 Task: Enable the video filter "Video cropping filter" for mosaic bridge stream output.
Action: Mouse moved to (129, 13)
Screenshot: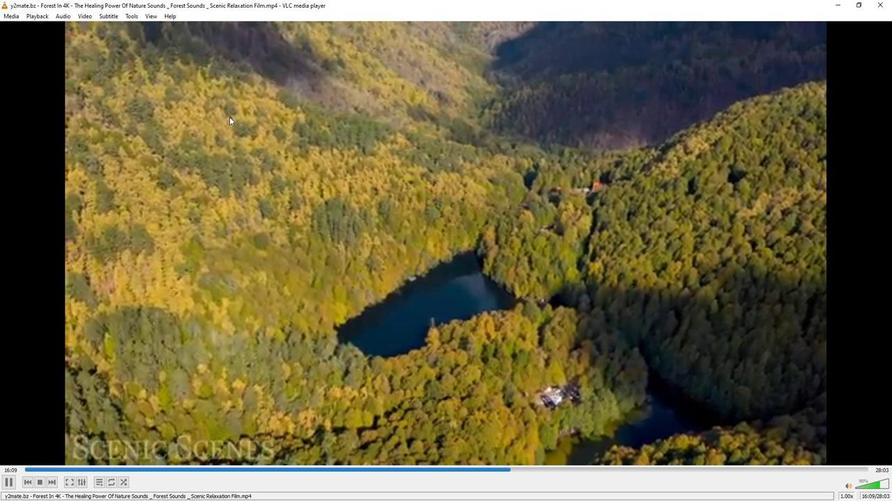 
Action: Mouse pressed left at (129, 13)
Screenshot: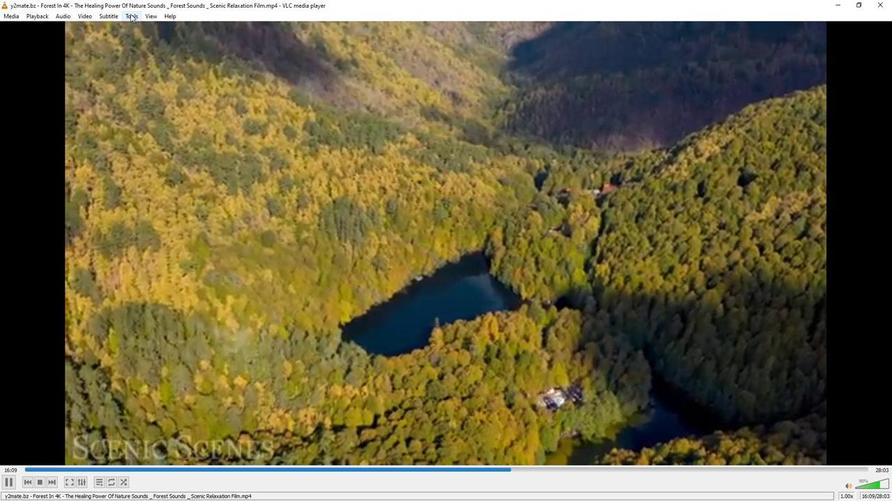 
Action: Mouse moved to (154, 126)
Screenshot: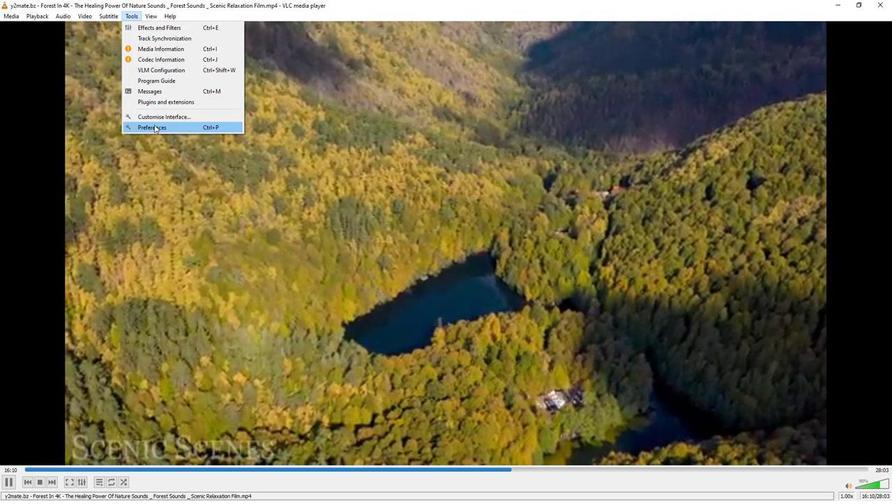 
Action: Mouse pressed left at (154, 126)
Screenshot: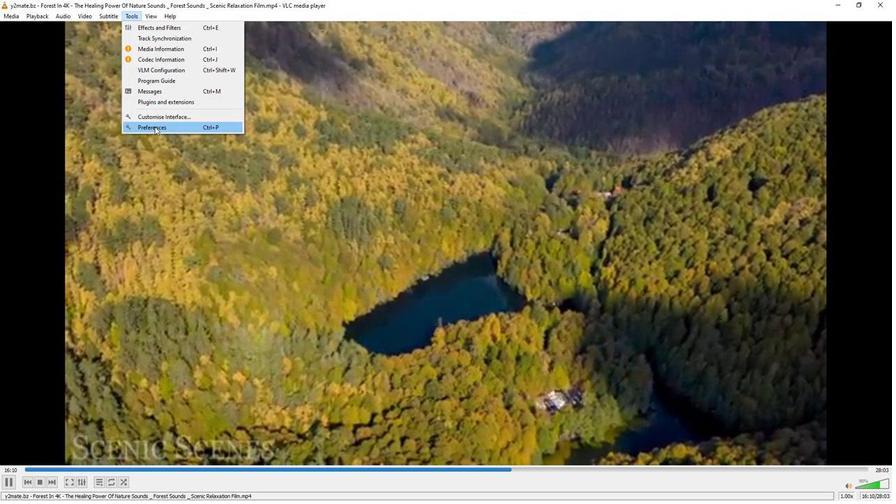 
Action: Mouse moved to (299, 407)
Screenshot: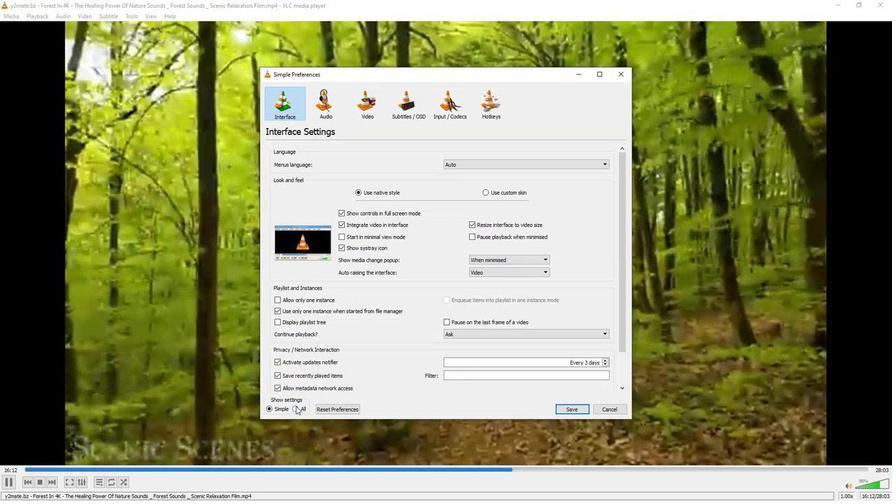 
Action: Mouse pressed left at (299, 407)
Screenshot: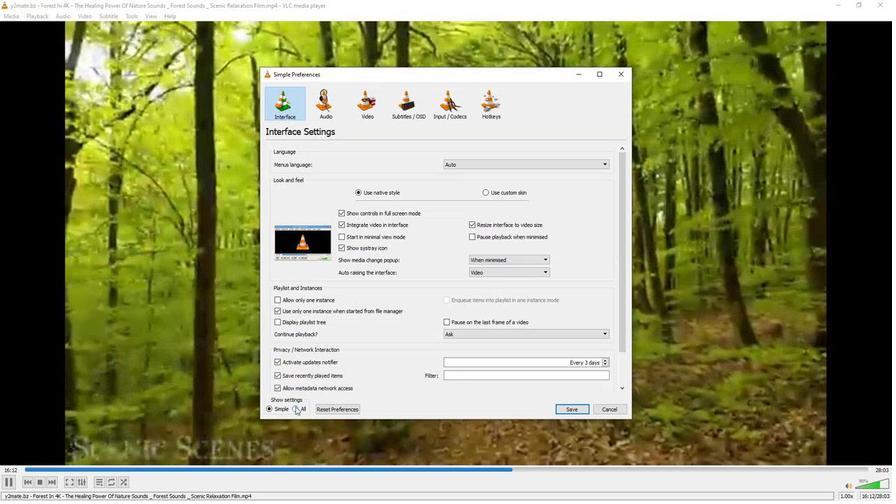 
Action: Mouse moved to (294, 306)
Screenshot: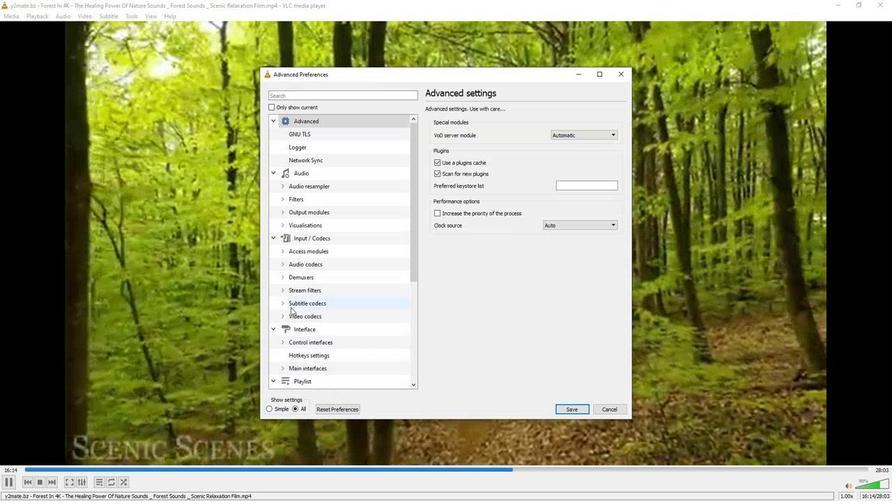 
Action: Mouse scrolled (294, 306) with delta (0, 0)
Screenshot: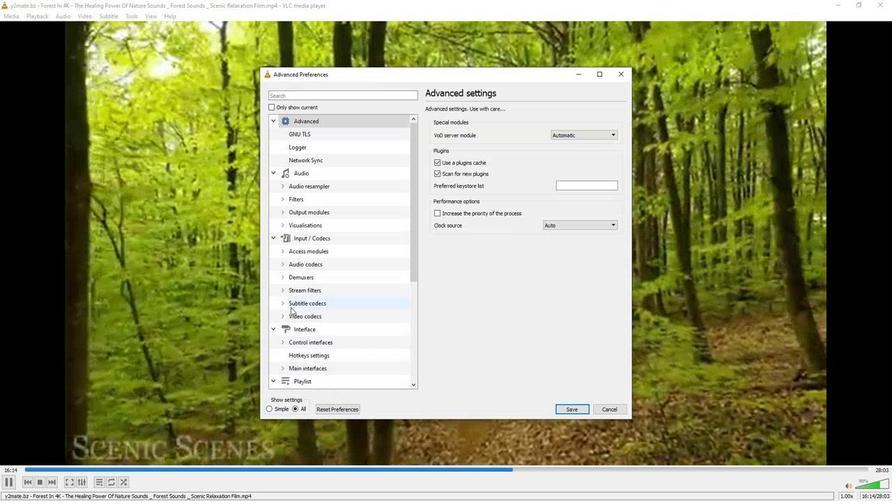 
Action: Mouse moved to (293, 306)
Screenshot: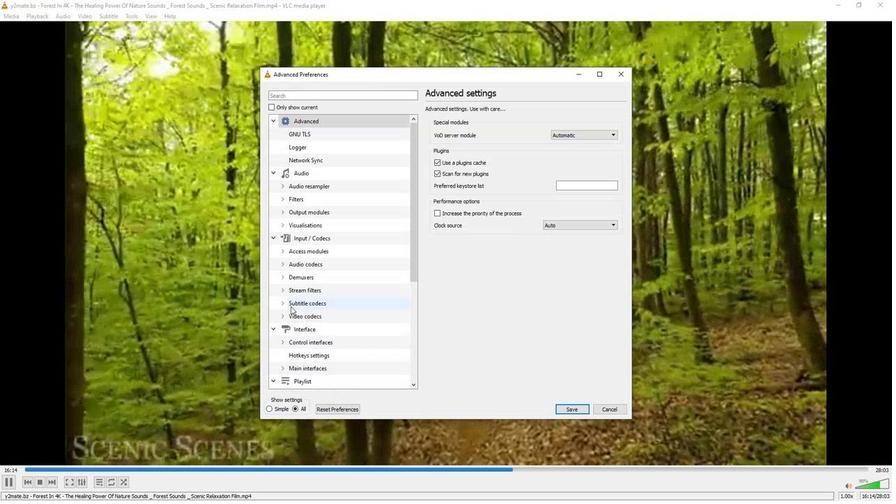 
Action: Mouse scrolled (293, 305) with delta (0, 0)
Screenshot: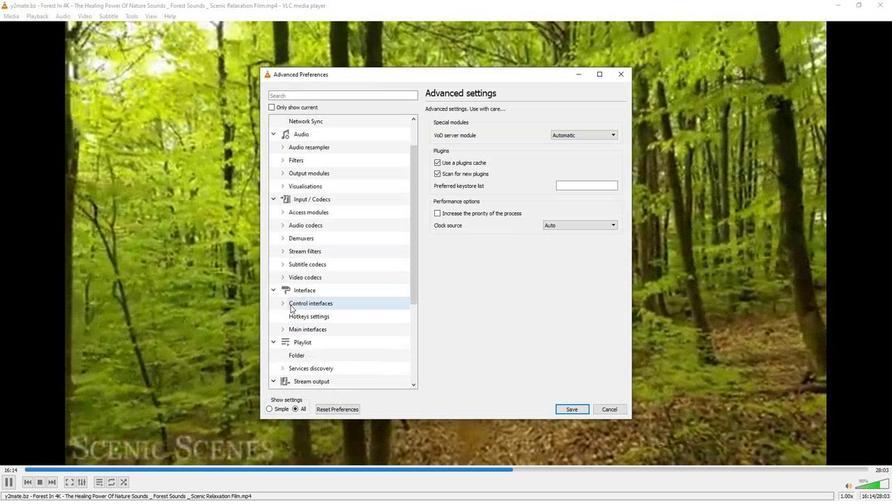 
Action: Mouse moved to (291, 300)
Screenshot: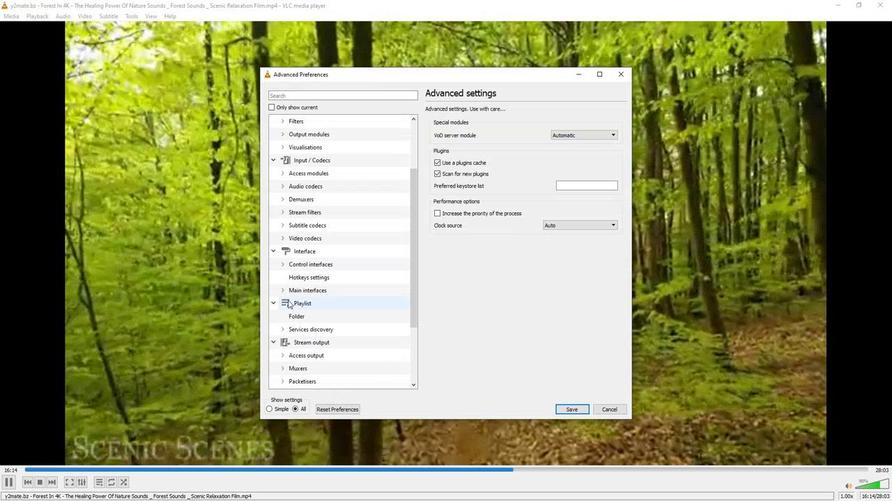 
Action: Mouse scrolled (291, 299) with delta (0, 0)
Screenshot: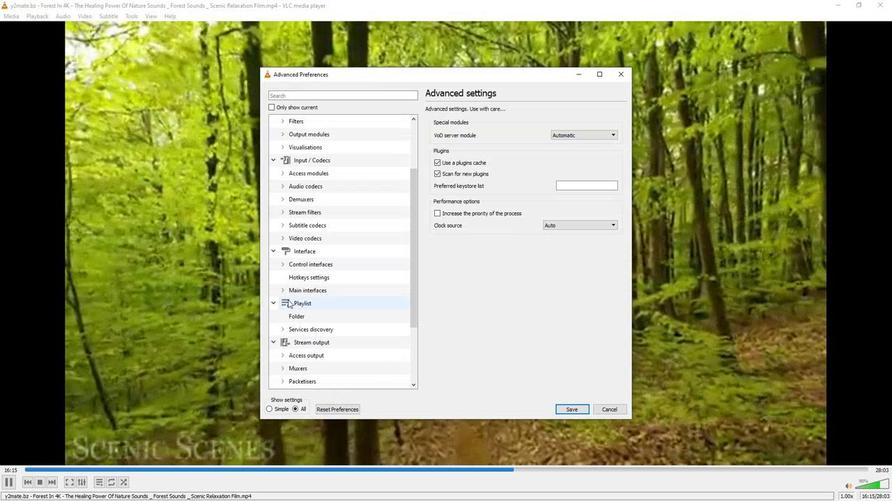 
Action: Mouse moved to (285, 356)
Screenshot: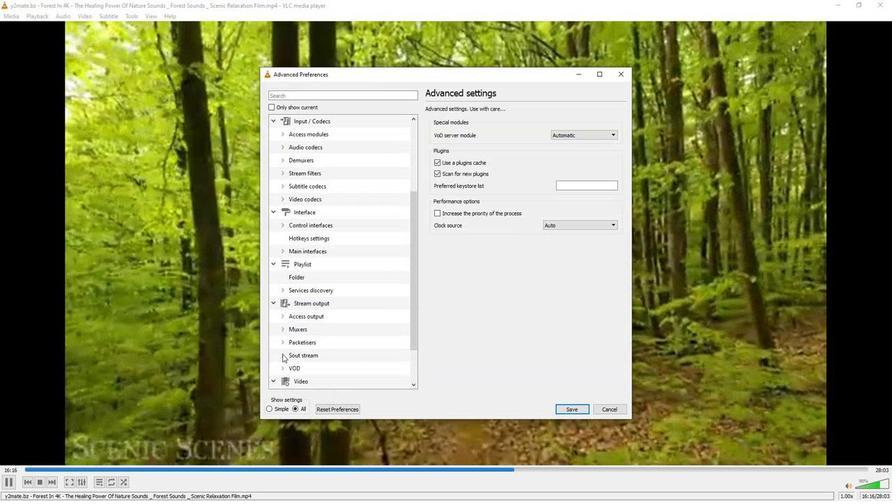 
Action: Mouse pressed left at (285, 356)
Screenshot: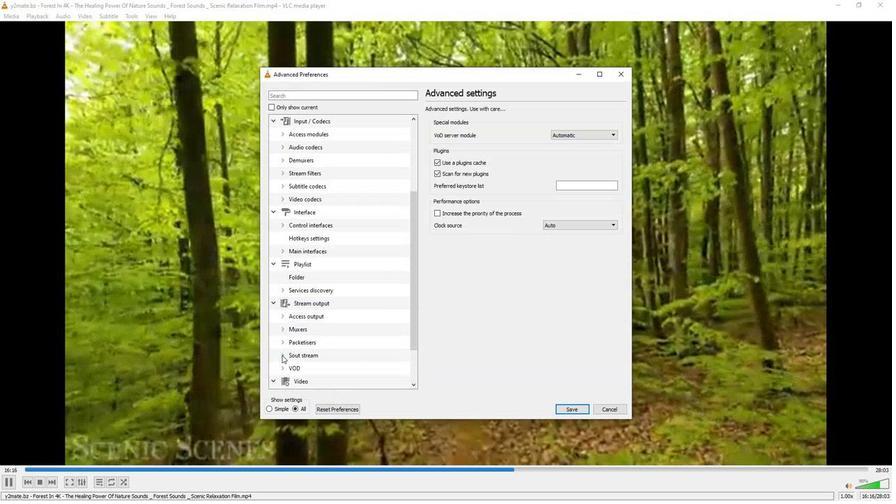 
Action: Mouse moved to (304, 338)
Screenshot: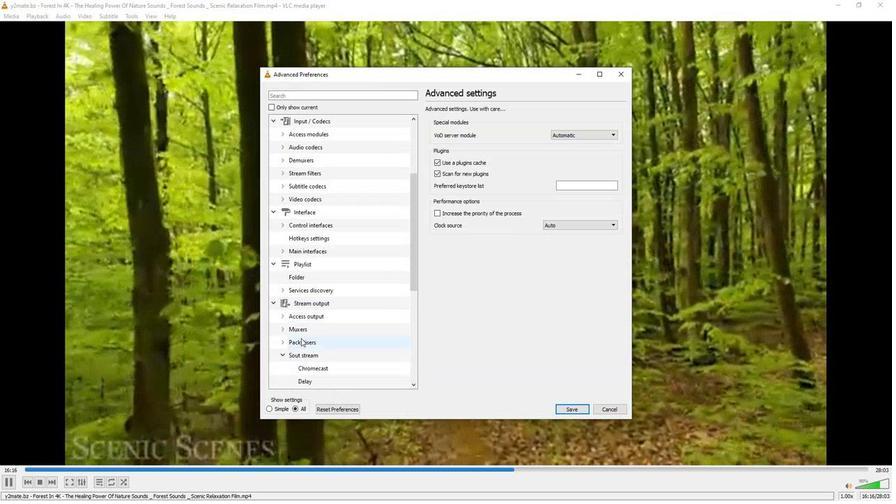 
Action: Mouse scrolled (304, 337) with delta (0, 0)
Screenshot: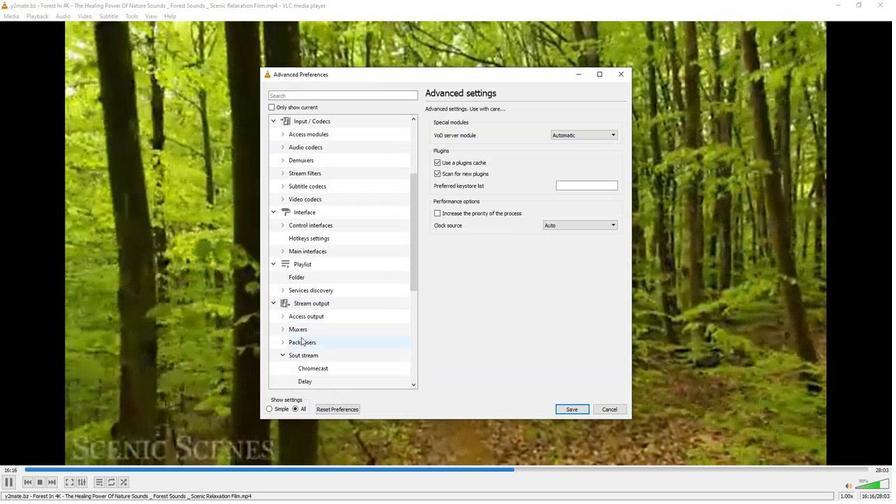 
Action: Mouse moved to (305, 336)
Screenshot: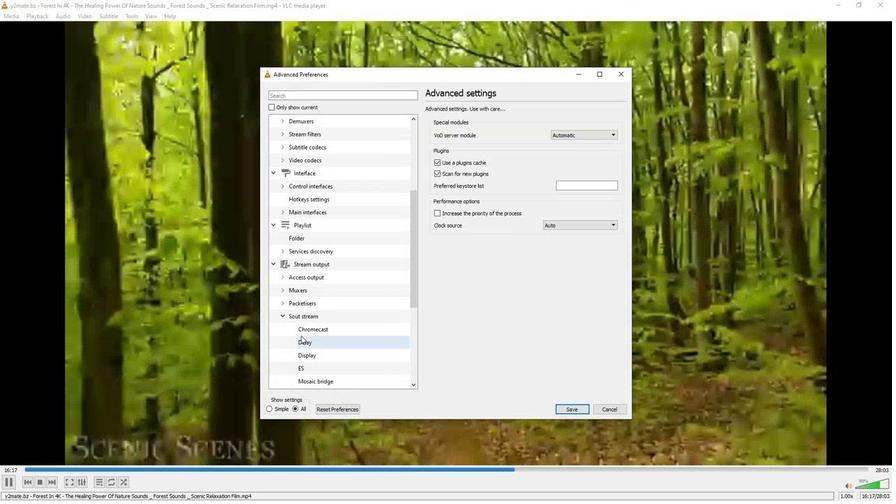 
Action: Mouse scrolled (305, 336) with delta (0, 0)
Screenshot: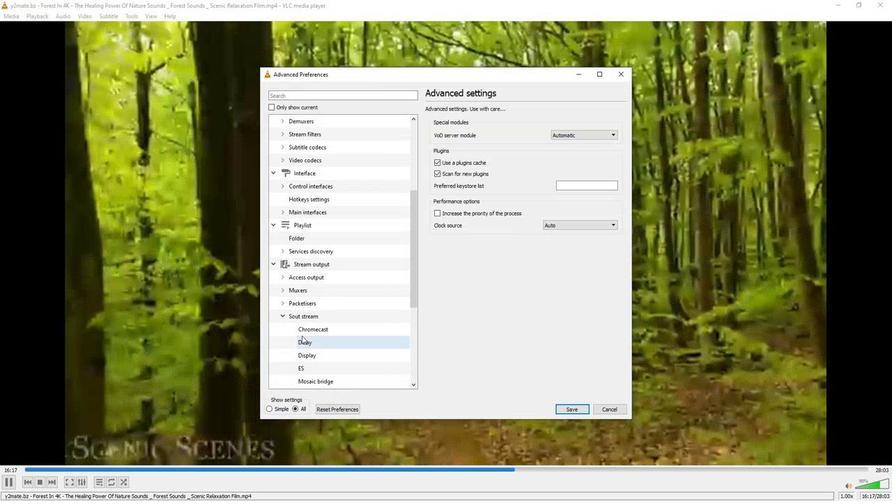 
Action: Mouse moved to (313, 343)
Screenshot: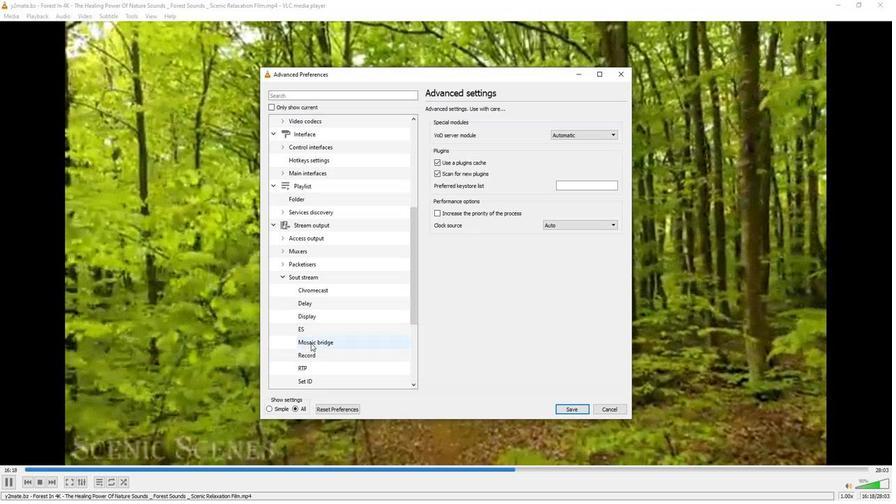 
Action: Mouse pressed left at (313, 343)
Screenshot: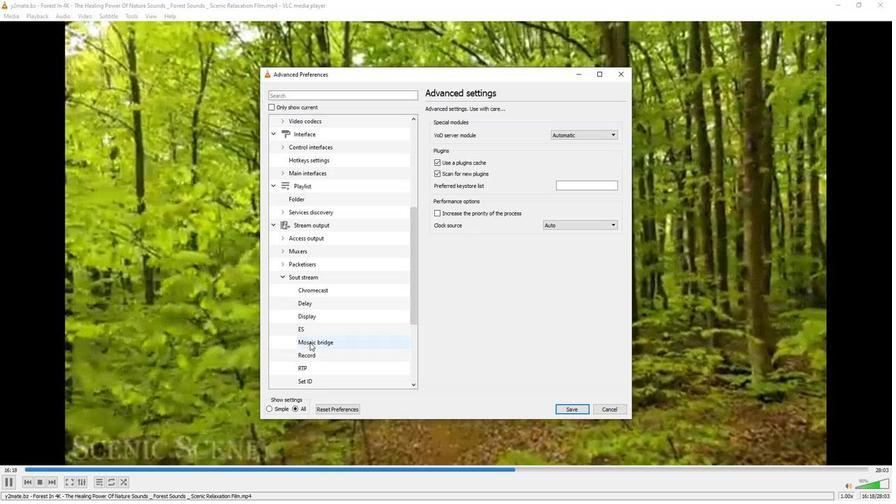 
Action: Mouse moved to (577, 318)
Screenshot: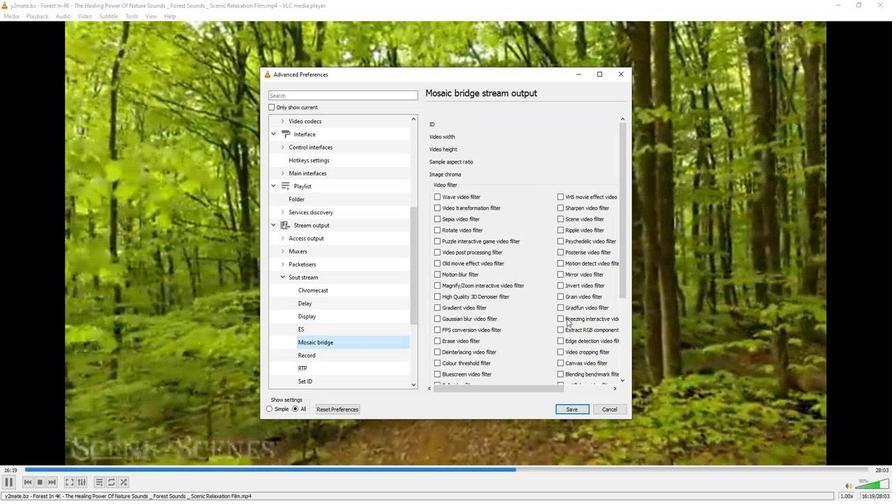 
Action: Mouse scrolled (577, 318) with delta (0, 0)
Screenshot: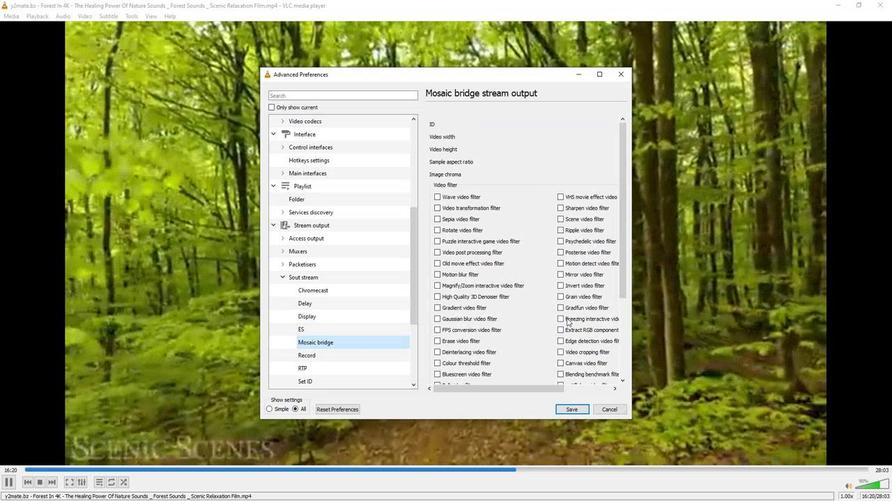 
Action: Mouse moved to (570, 324)
Screenshot: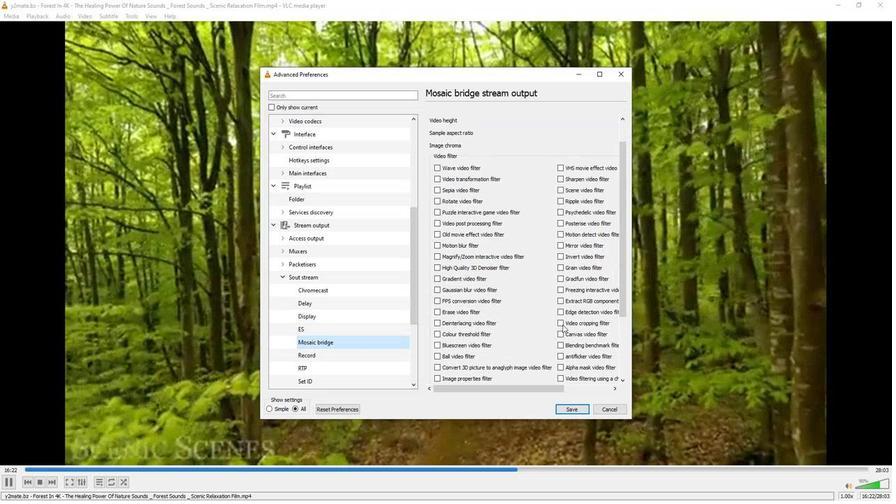 
Action: Mouse pressed left at (570, 324)
Screenshot: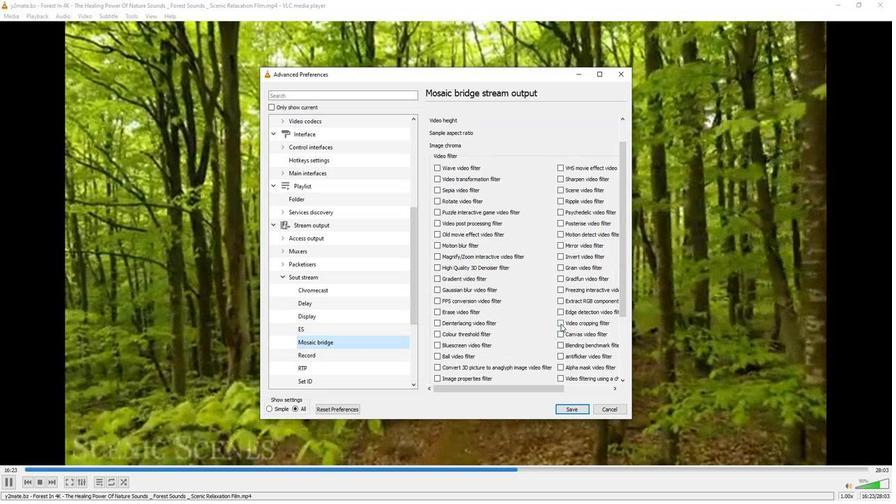 
Action: Mouse moved to (511, 322)
Screenshot: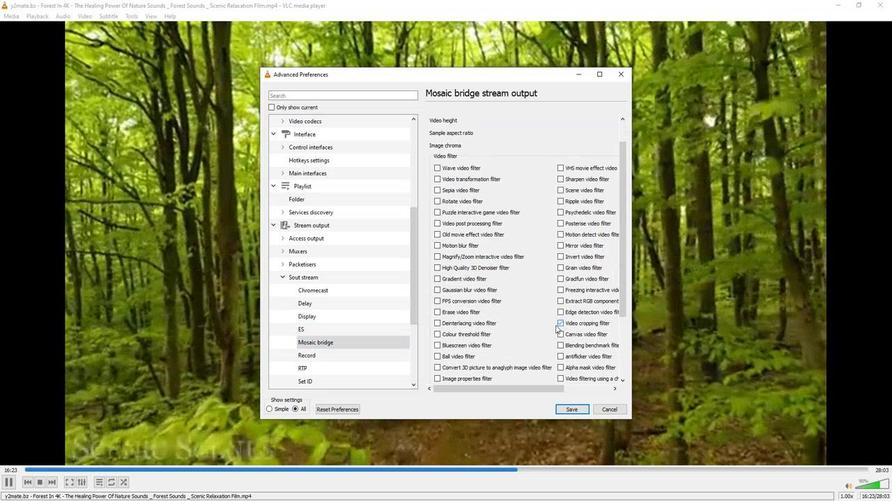 
